 Task: Create a task  Develop a new online marketplace for freelance services , assign it to team member softage.2@softage.net in the project AgileGenie and update the status of the task to  On Track  , set the priority of the task to High
Action: Mouse moved to (75, 50)
Screenshot: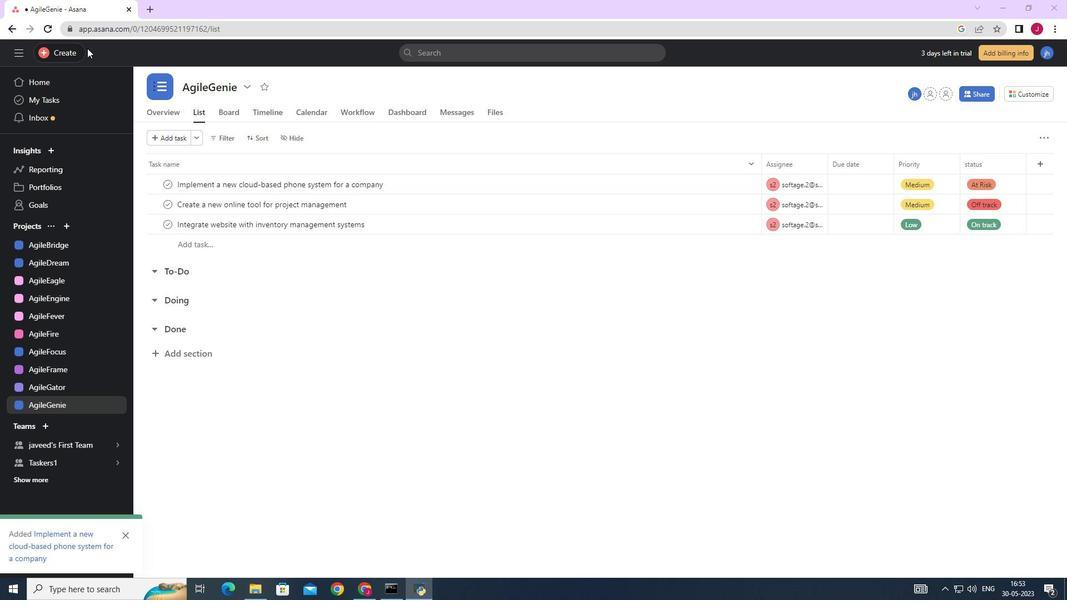 
Action: Mouse pressed left at (75, 50)
Screenshot: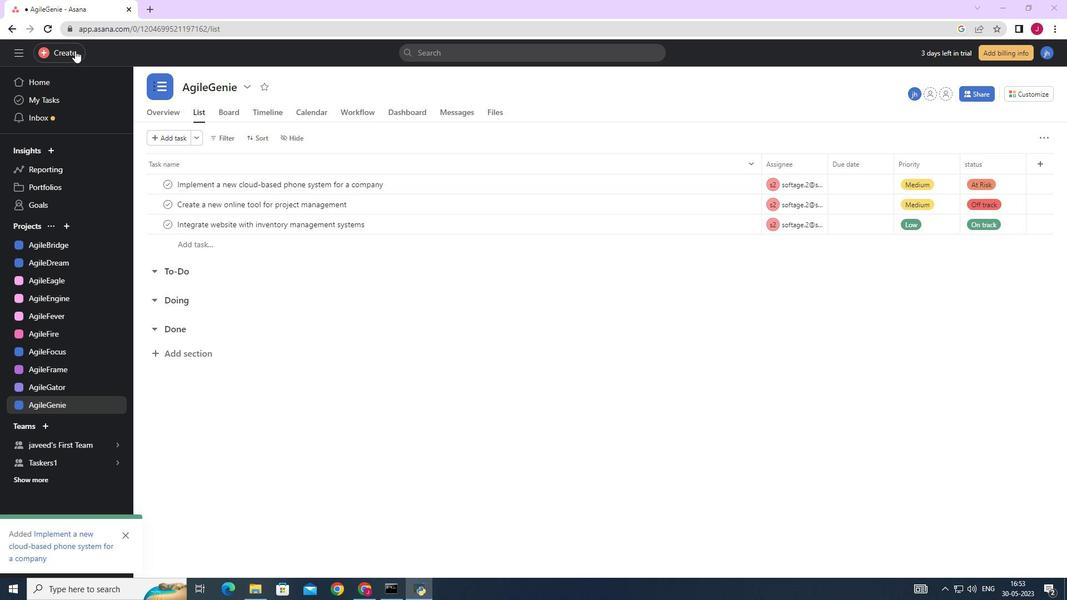 
Action: Mouse moved to (144, 53)
Screenshot: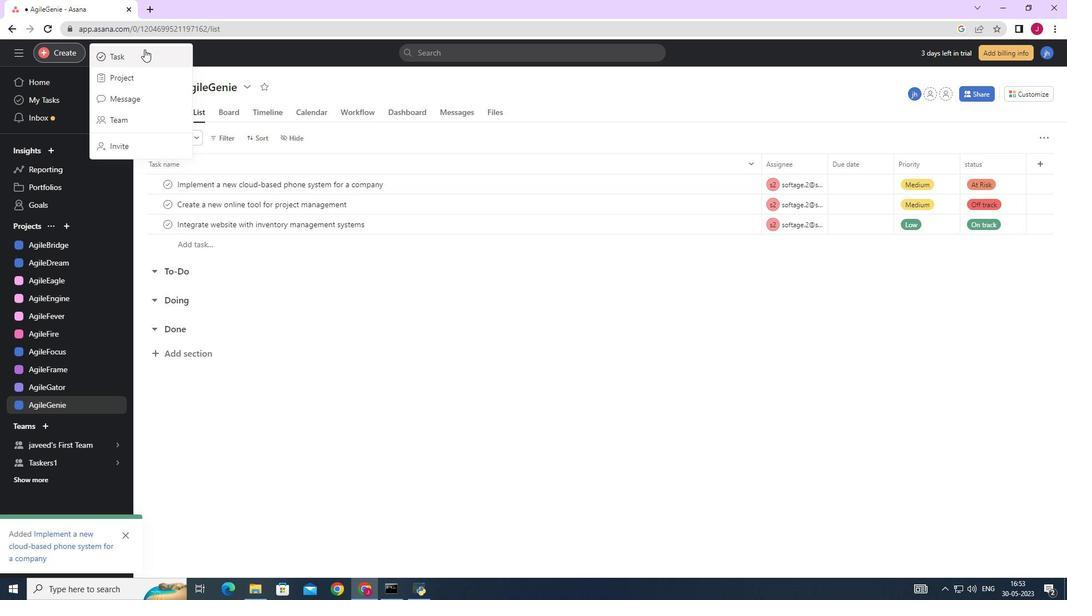 
Action: Mouse pressed left at (144, 53)
Screenshot: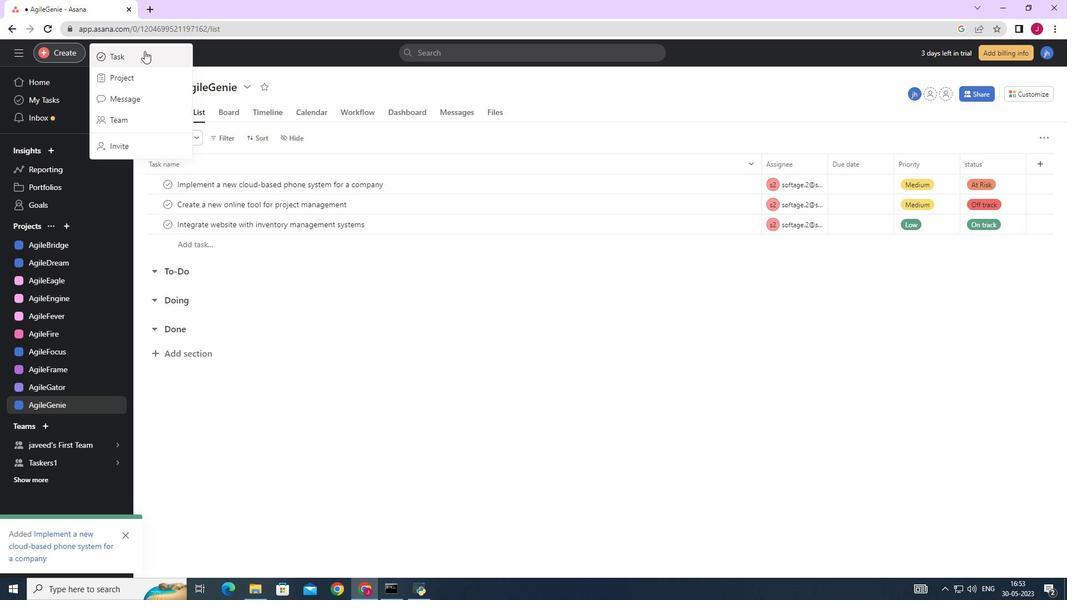 
Action: Mouse moved to (871, 367)
Screenshot: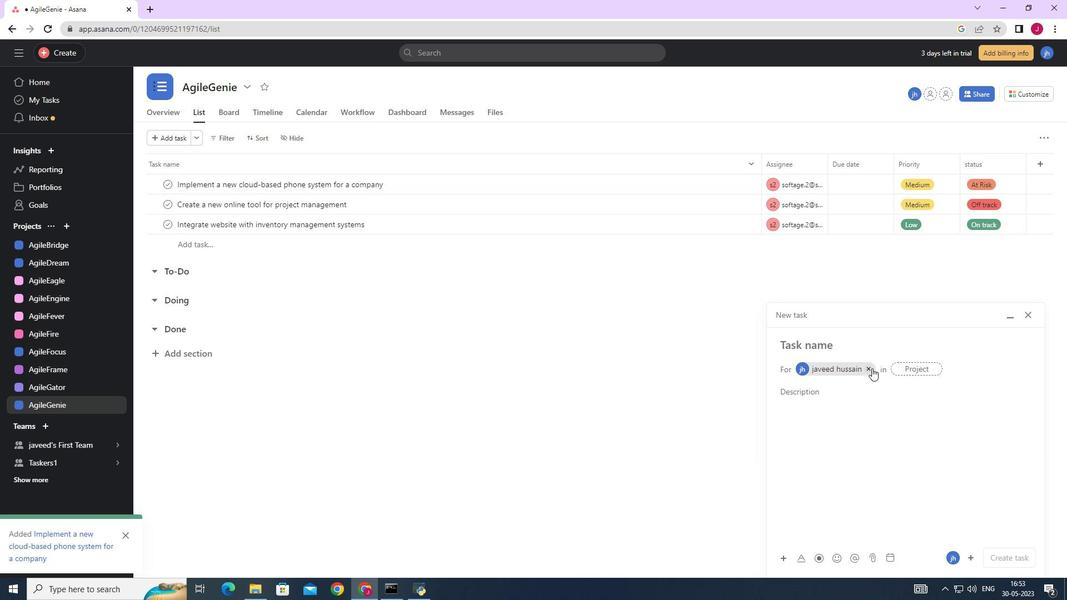 
Action: Mouse pressed left at (871, 367)
Screenshot: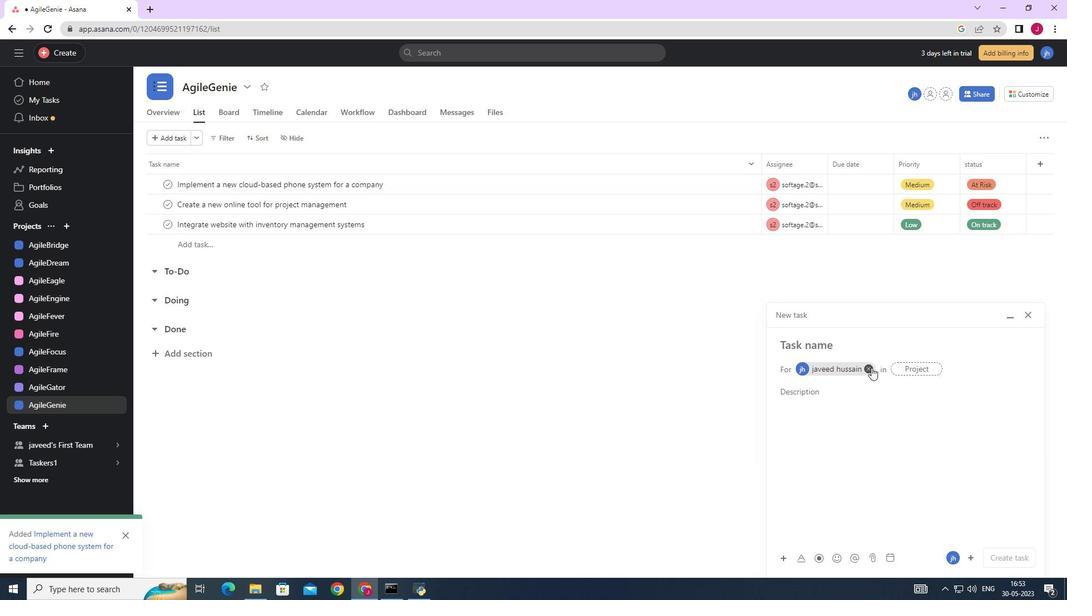 
Action: Mouse moved to (798, 345)
Screenshot: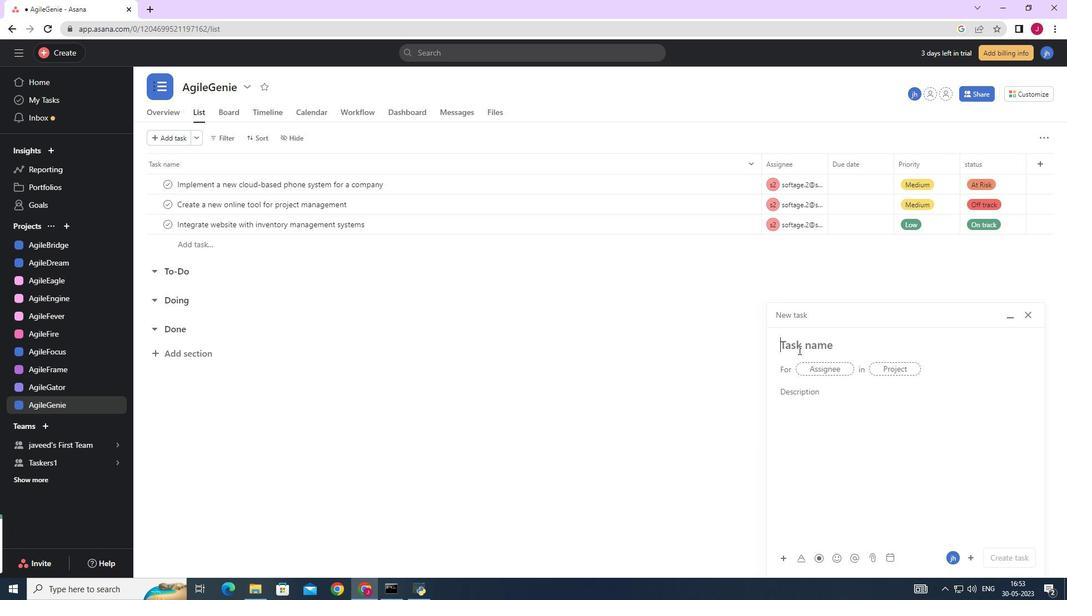 
Action: Mouse pressed left at (798, 345)
Screenshot: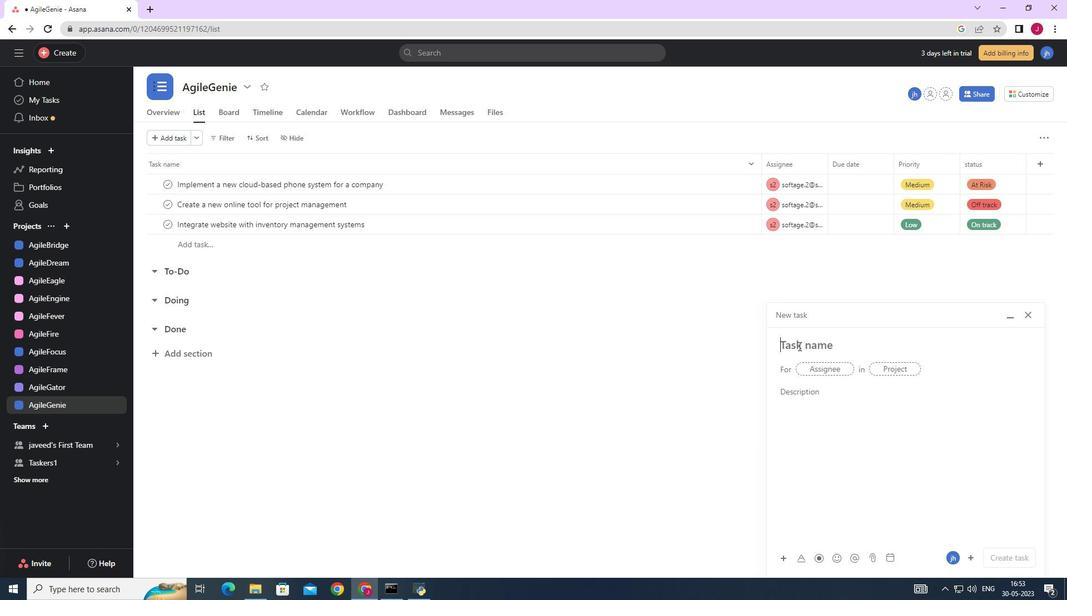 
Action: Key pressed <Key.caps_lock>D<Key.caps_lock>evelo<Key.space>a<Key.space>new<Key.space>online<Key.space>marketplace<Key.space>for<Key.space>d<Key.backspace>freelance<Key.space>servix<Key.backspace>ces
Screenshot: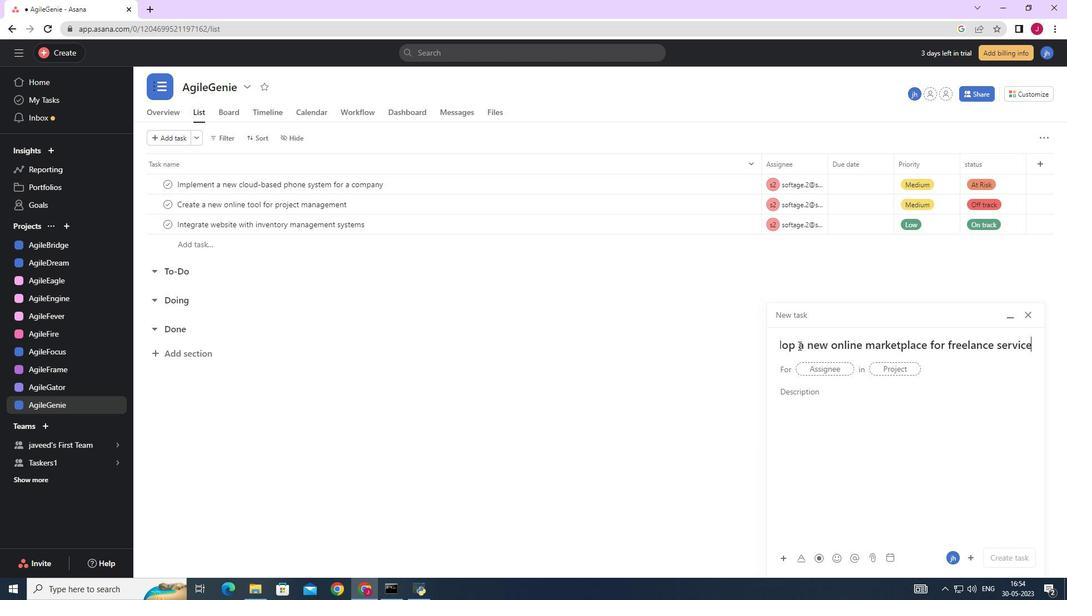 
Action: Mouse moved to (811, 370)
Screenshot: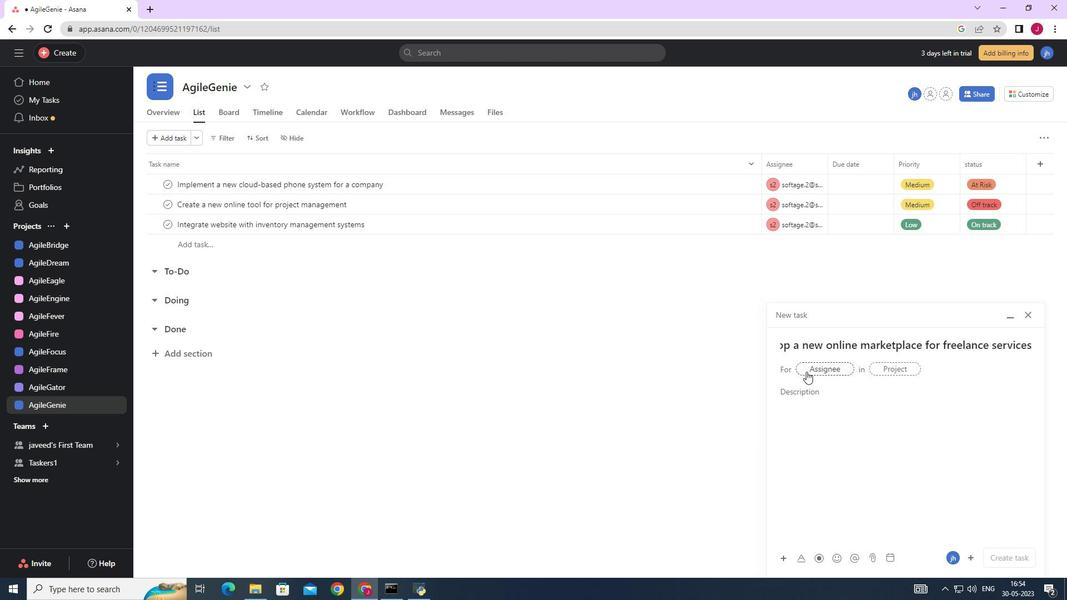 
Action: Mouse pressed left at (811, 370)
Screenshot: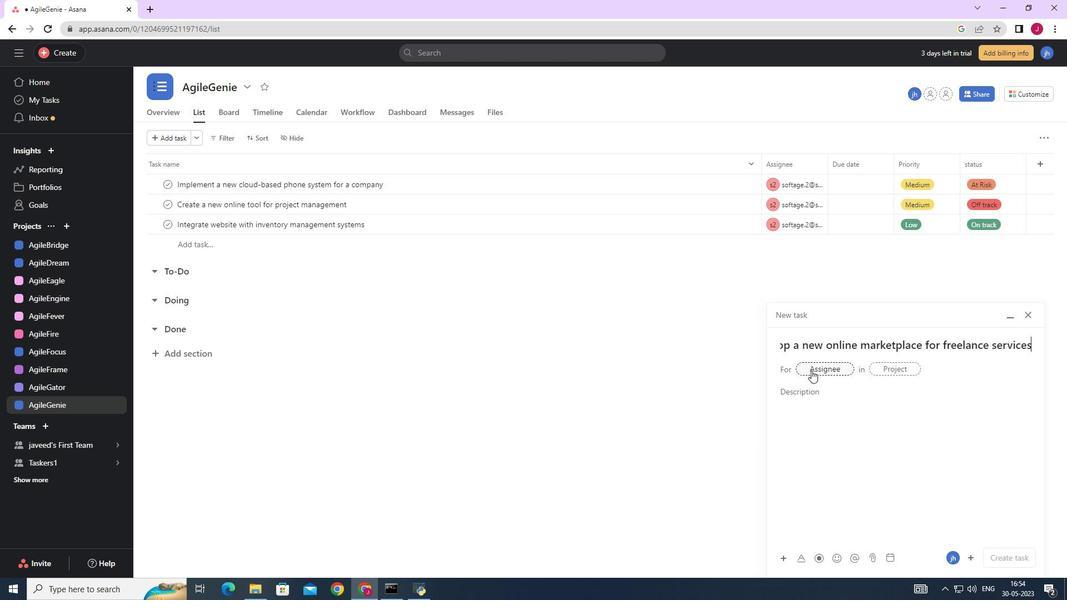 
Action: Key pressed softage.2
Screenshot: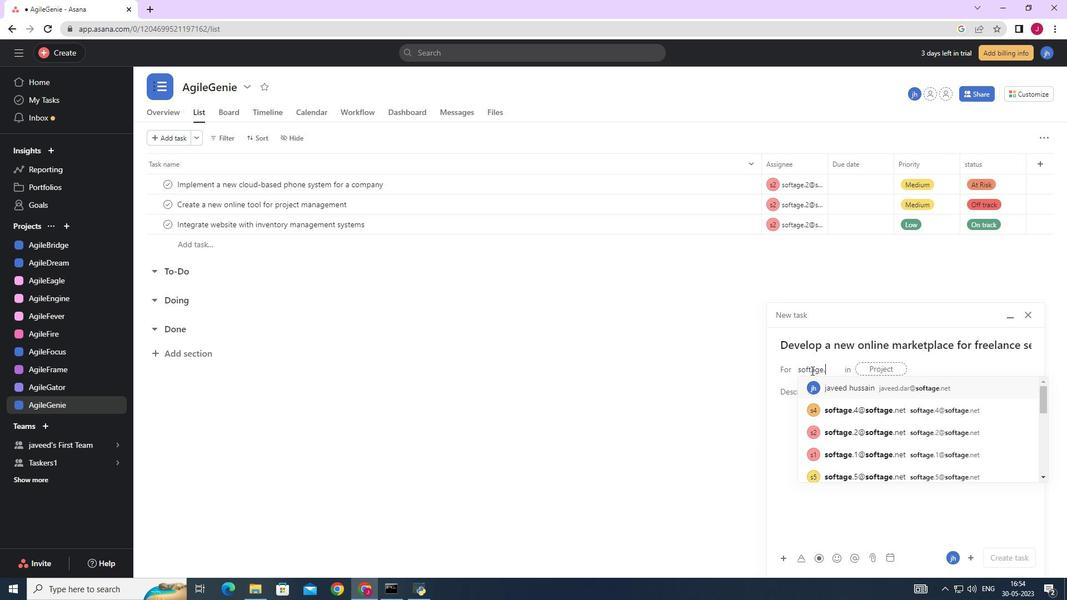 
Action: Mouse moved to (864, 390)
Screenshot: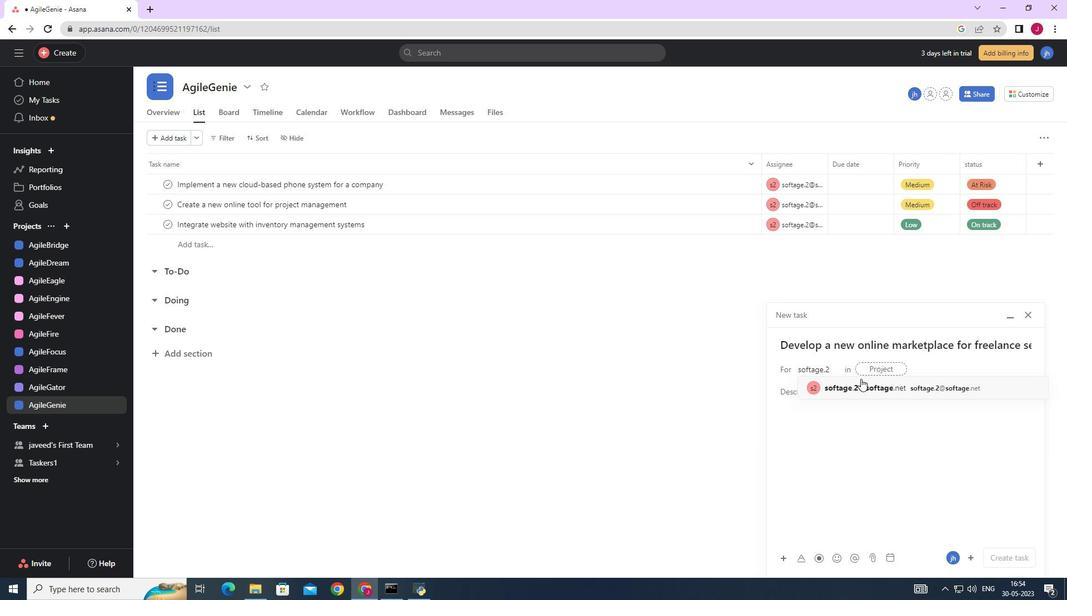
Action: Mouse pressed left at (864, 390)
Screenshot: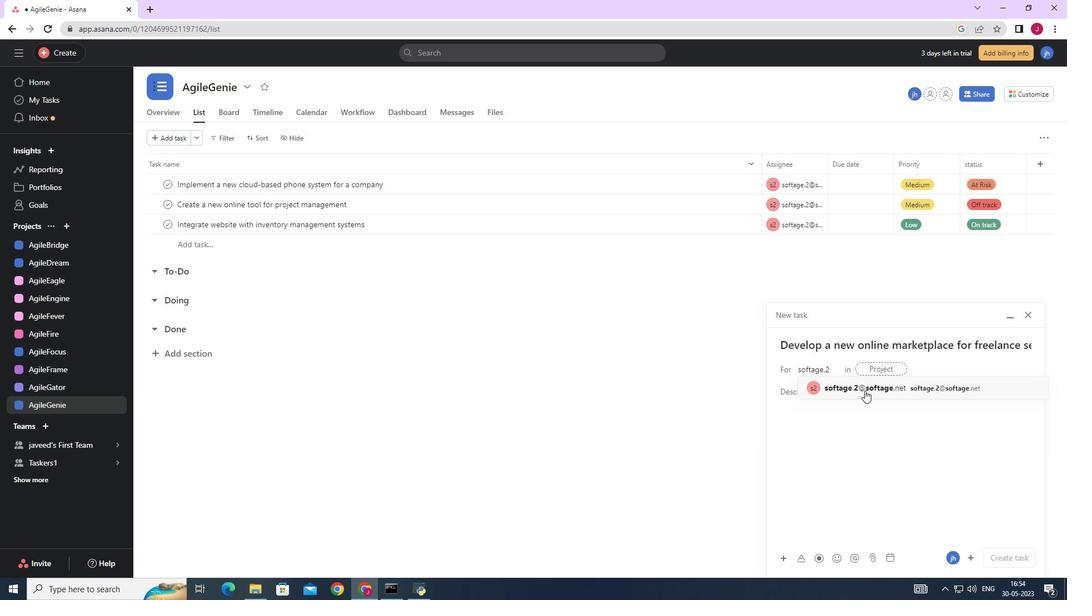 
Action: Mouse moved to (731, 386)
Screenshot: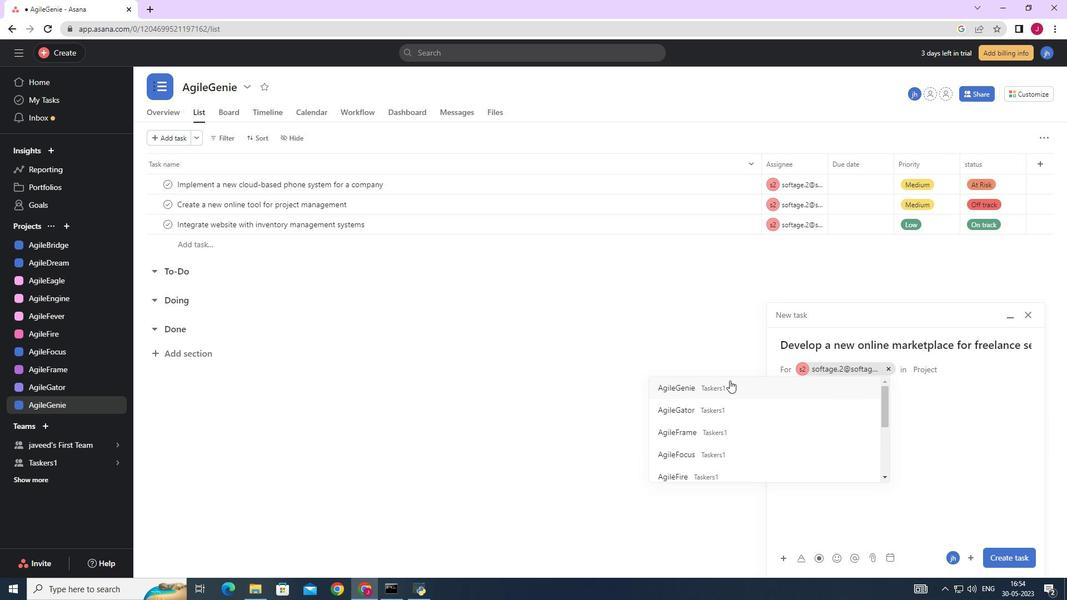 
Action: Mouse pressed left at (731, 386)
Screenshot: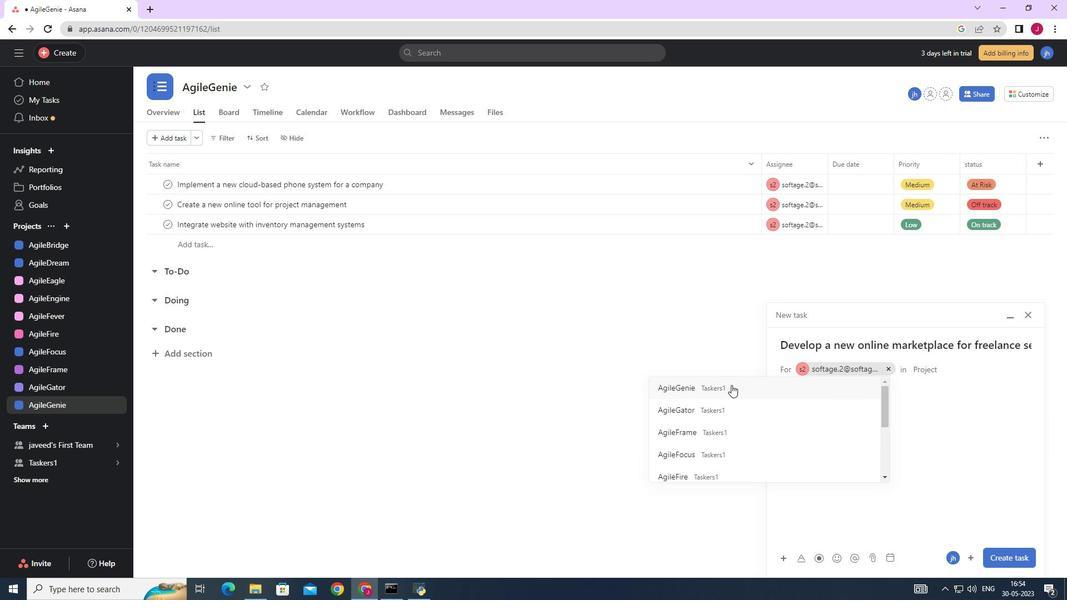 
Action: Mouse moved to (842, 399)
Screenshot: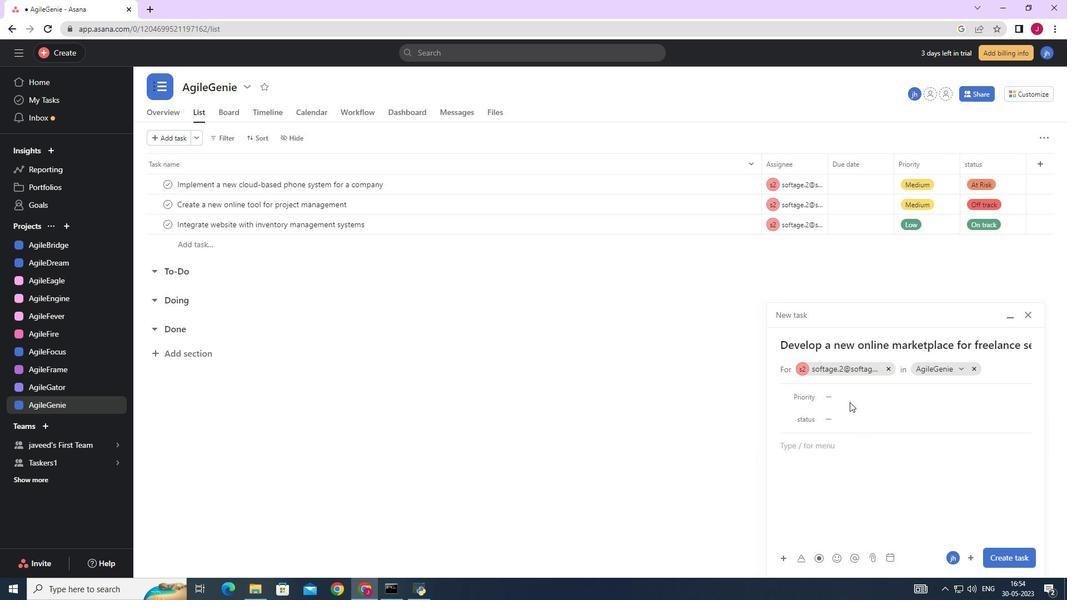 
Action: Mouse pressed left at (842, 399)
Screenshot: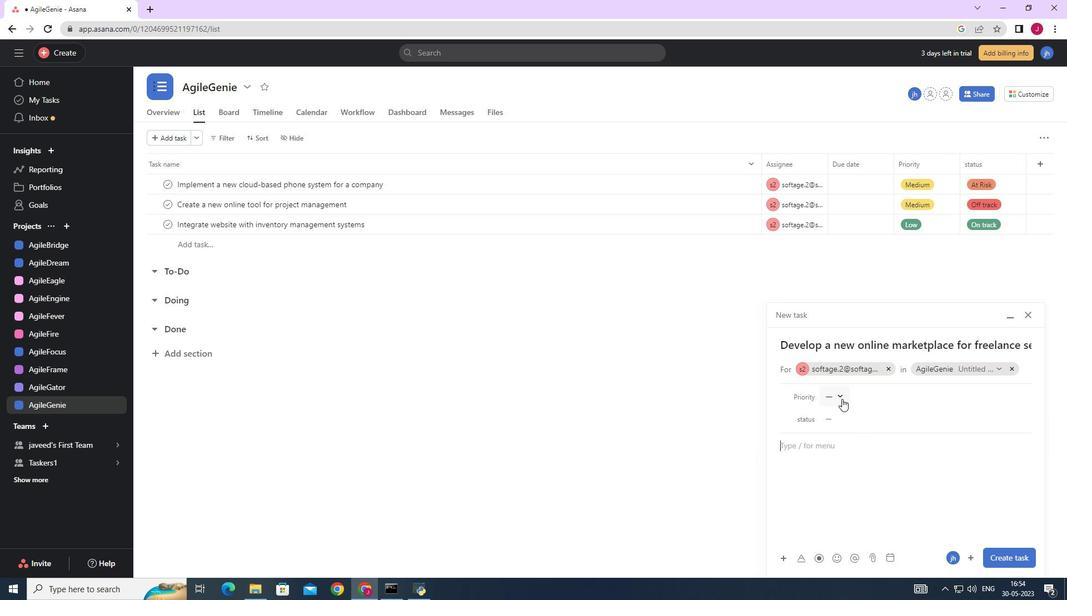 
Action: Mouse moved to (860, 435)
Screenshot: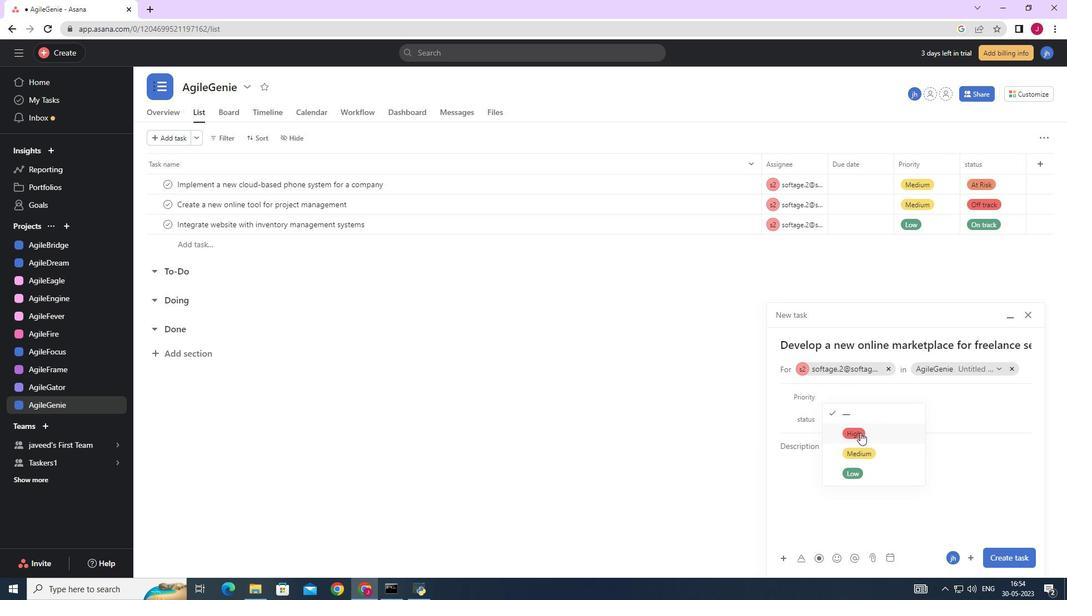 
Action: Mouse pressed left at (860, 435)
Screenshot: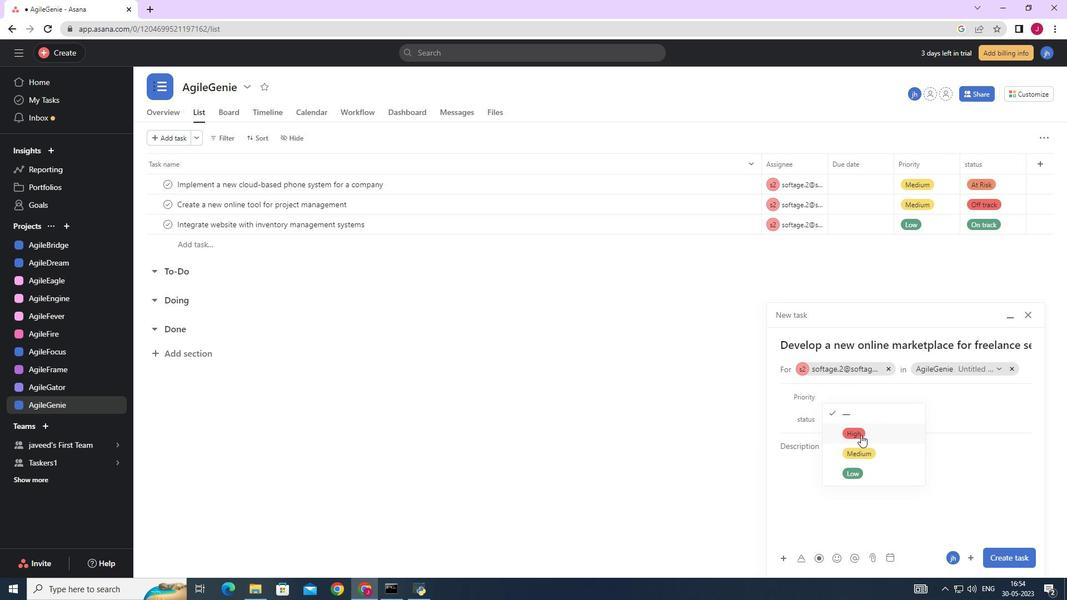 
Action: Mouse moved to (829, 420)
Screenshot: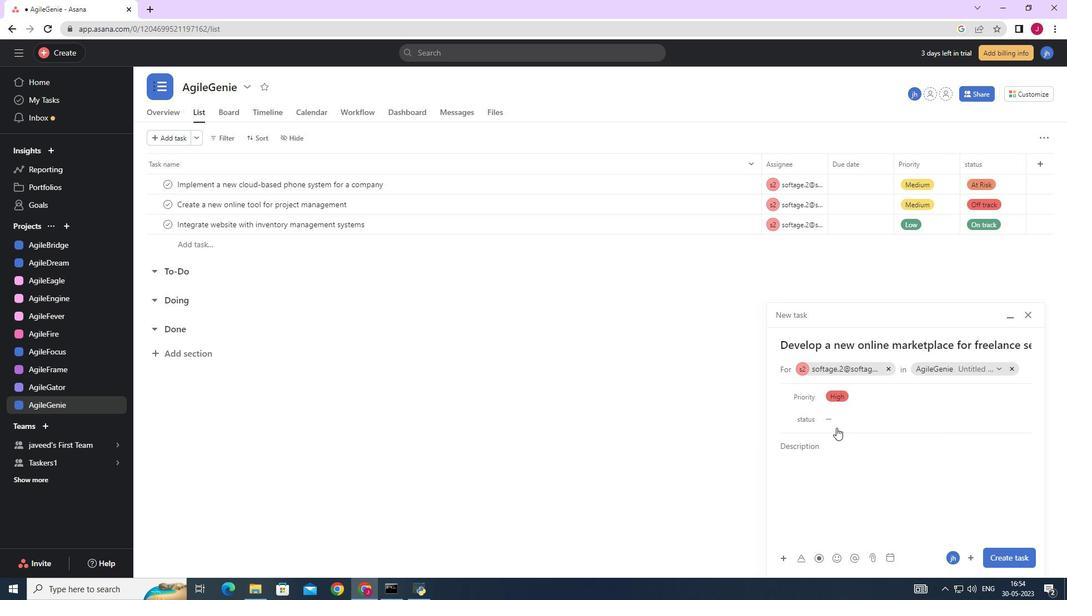 
Action: Mouse pressed left at (829, 420)
Screenshot: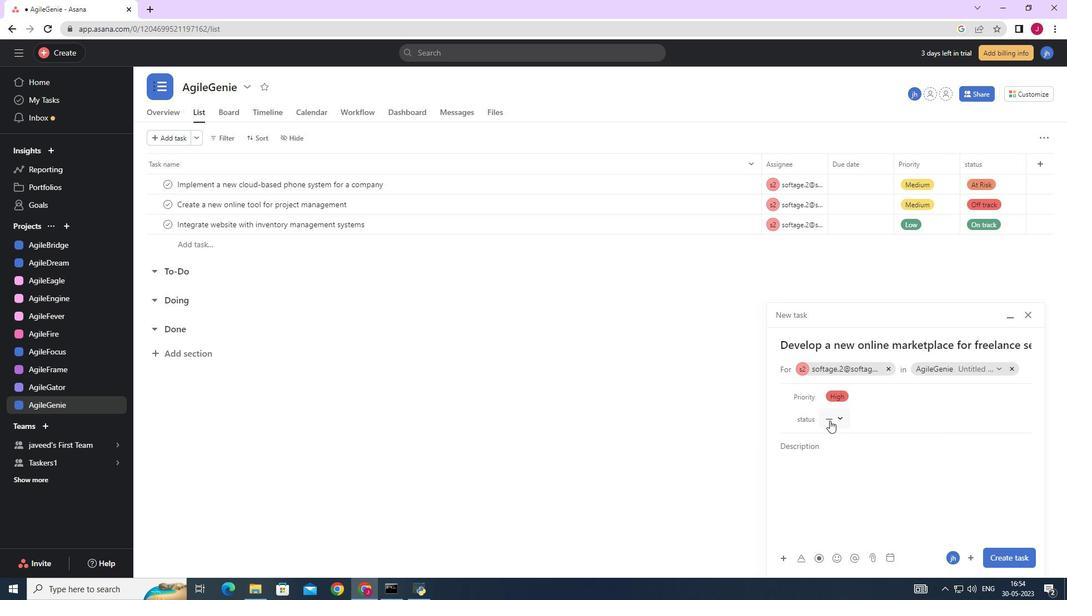
Action: Mouse moved to (864, 451)
Screenshot: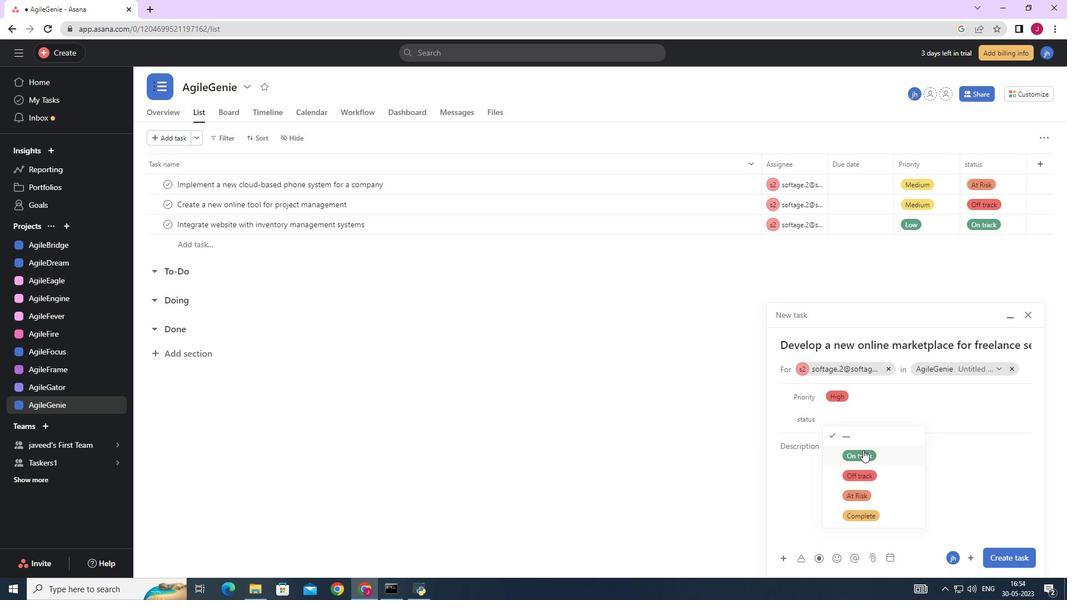 
Action: Mouse pressed left at (864, 451)
Screenshot: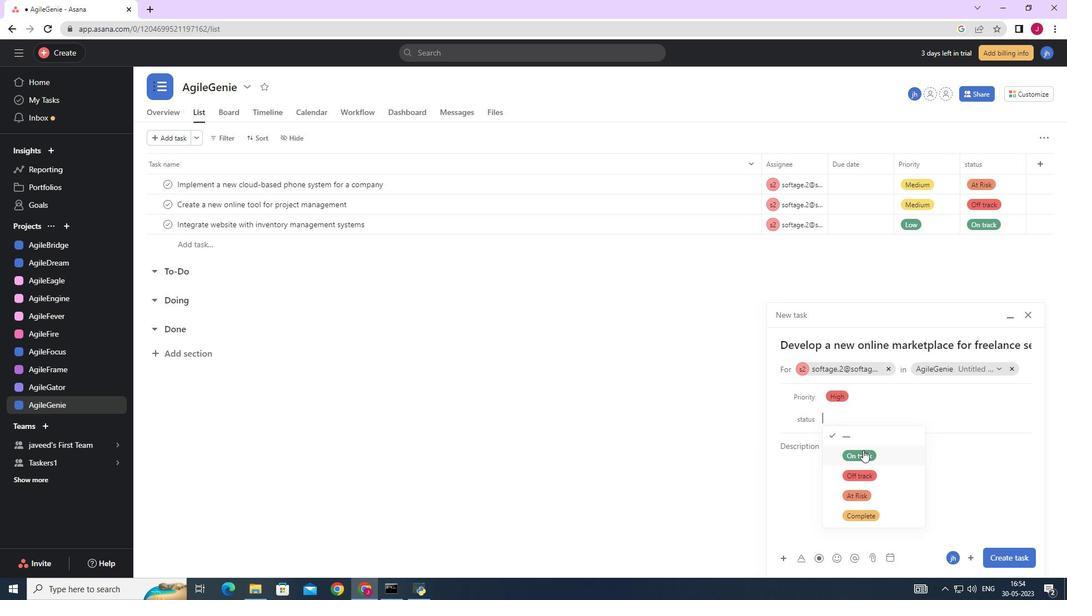 
Action: Mouse moved to (1003, 559)
Screenshot: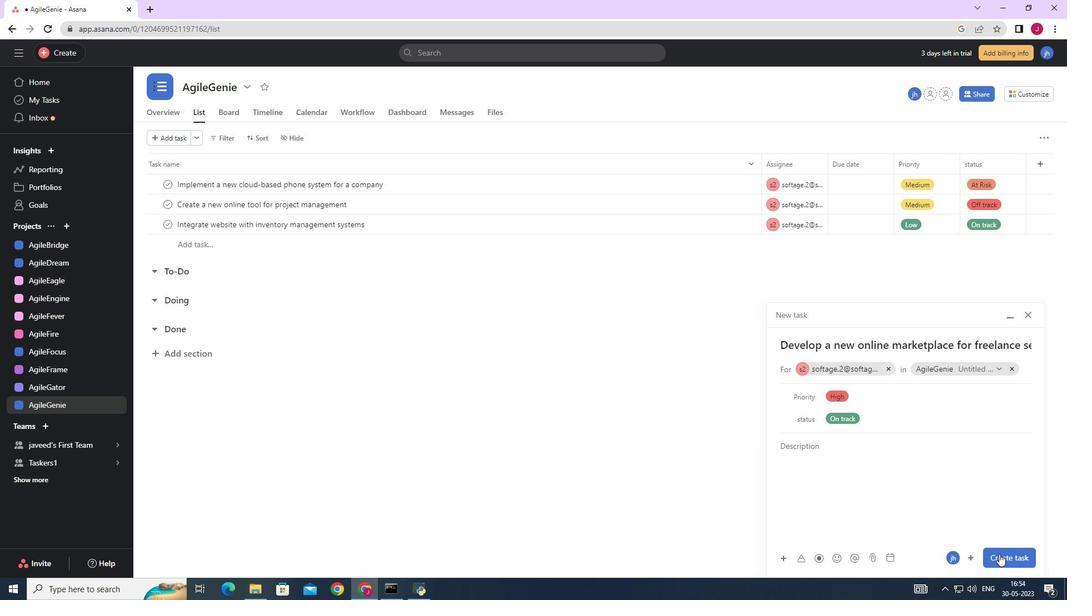 
Action: Mouse pressed left at (1003, 559)
Screenshot: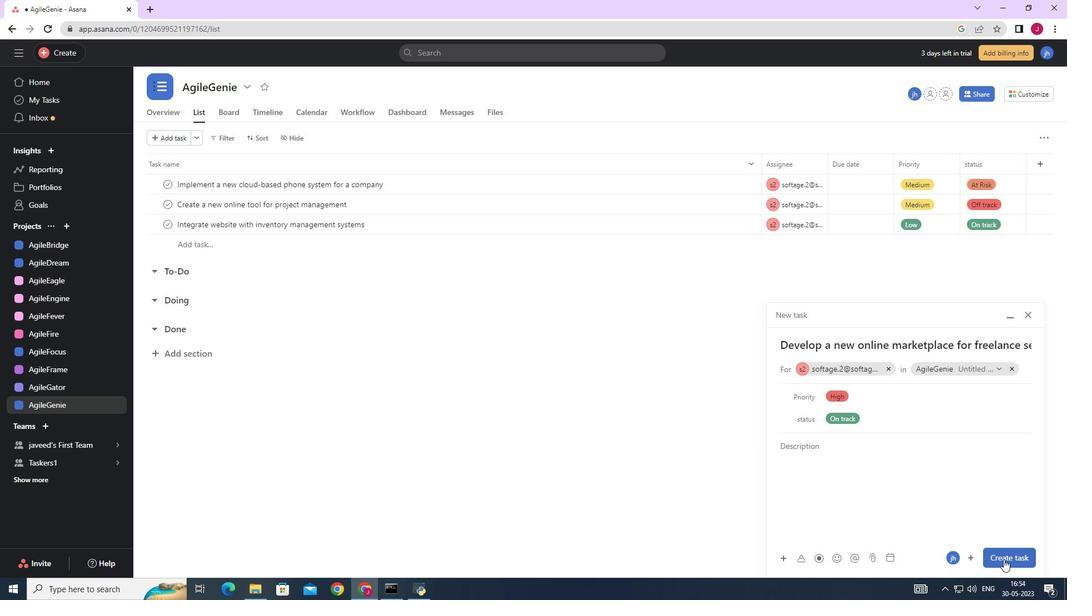 
Action: Mouse moved to (705, 496)
Screenshot: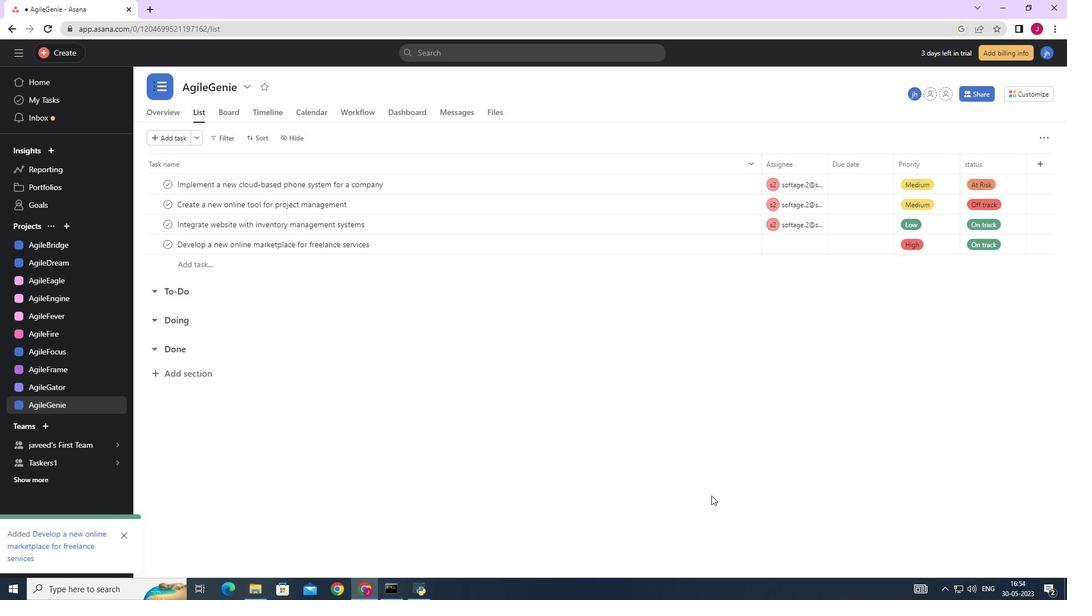 
